 Task: Search for the best food truck parks in Austin, Texas.
Action: Mouse moved to (301, 174)
Screenshot: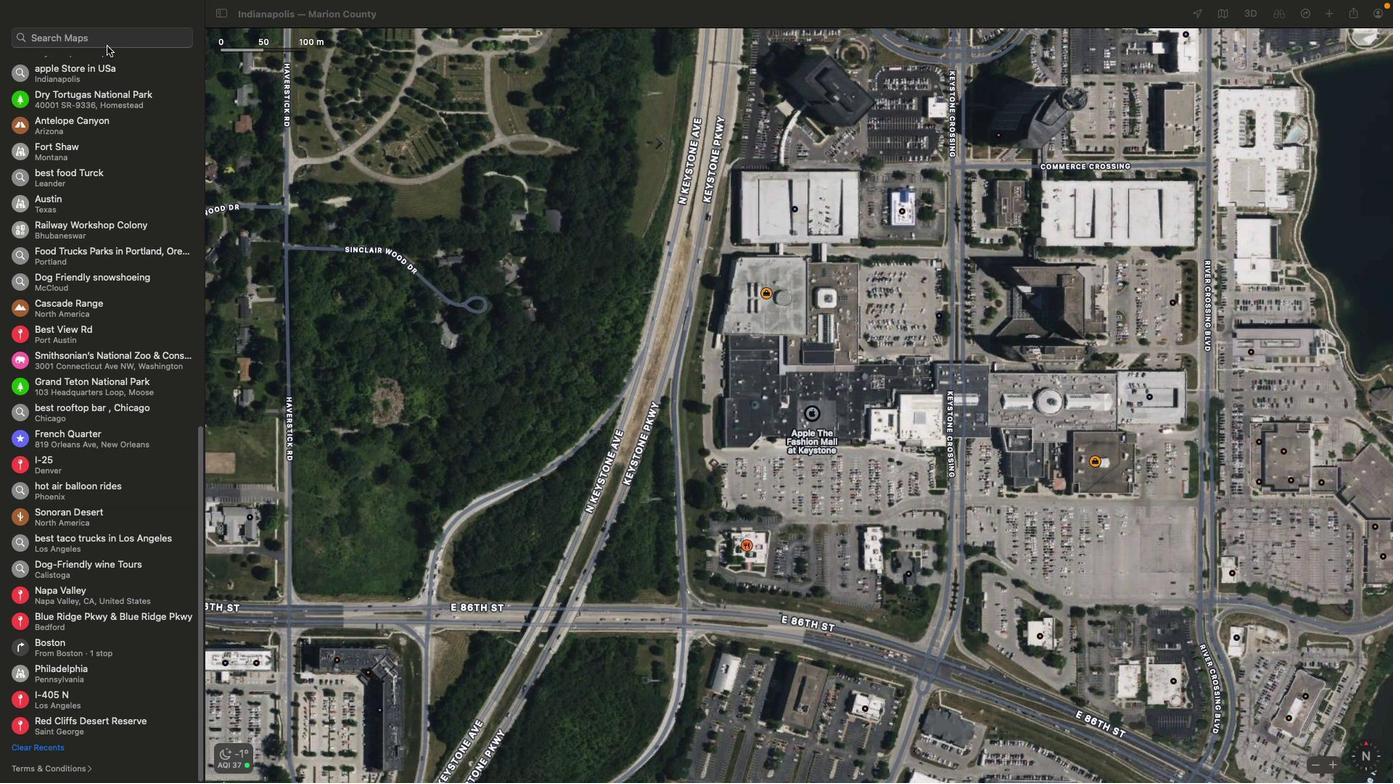 
Action: Mouse pressed left at (301, 174)
Screenshot: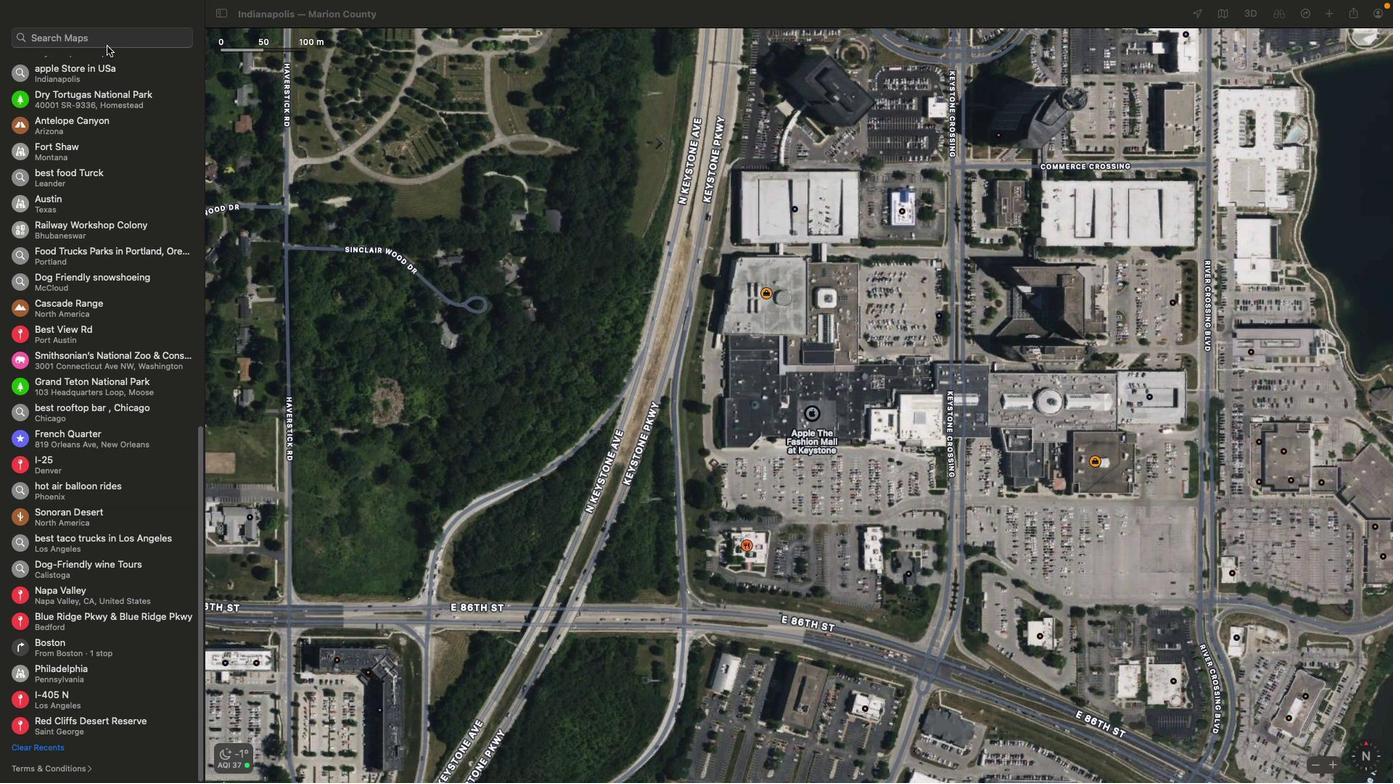 
Action: Mouse moved to (277, 173)
Screenshot: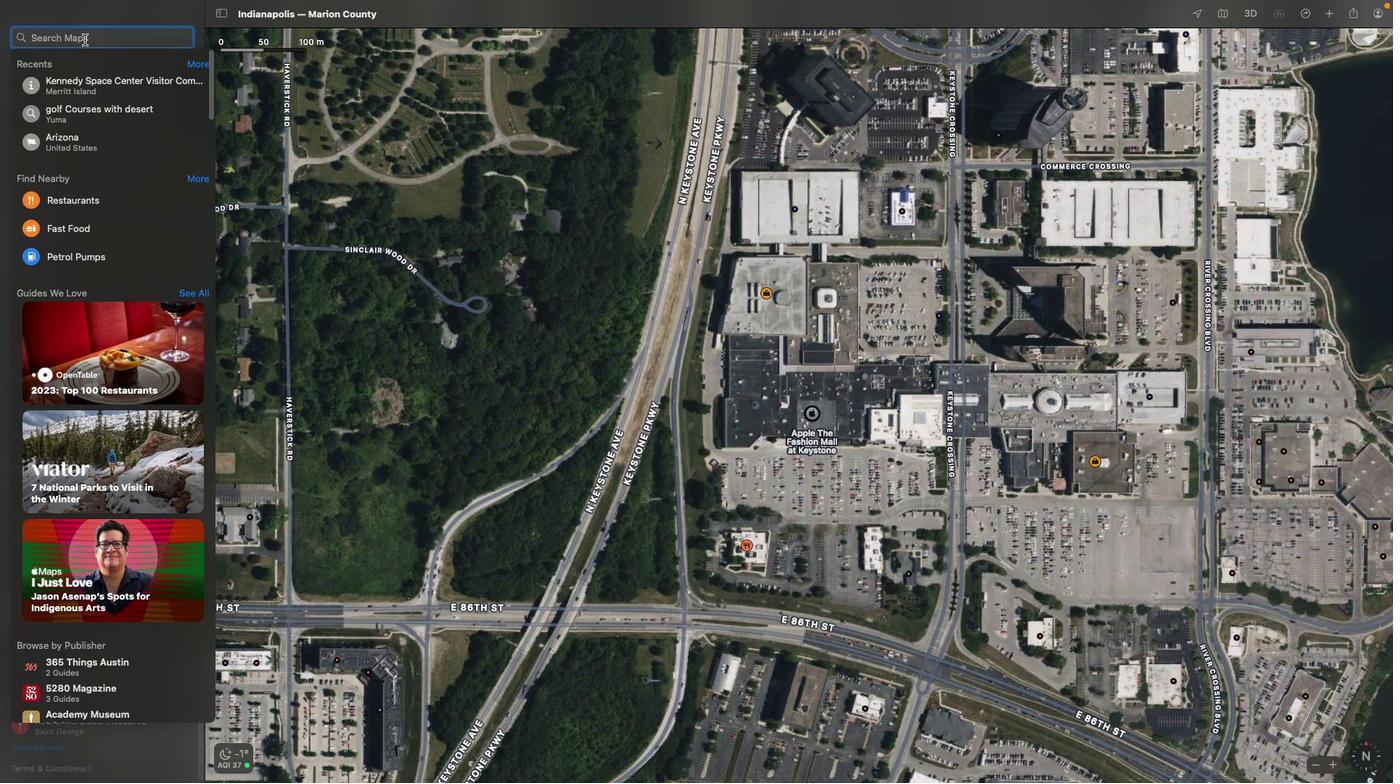 
Action: Mouse pressed left at (277, 173)
Screenshot: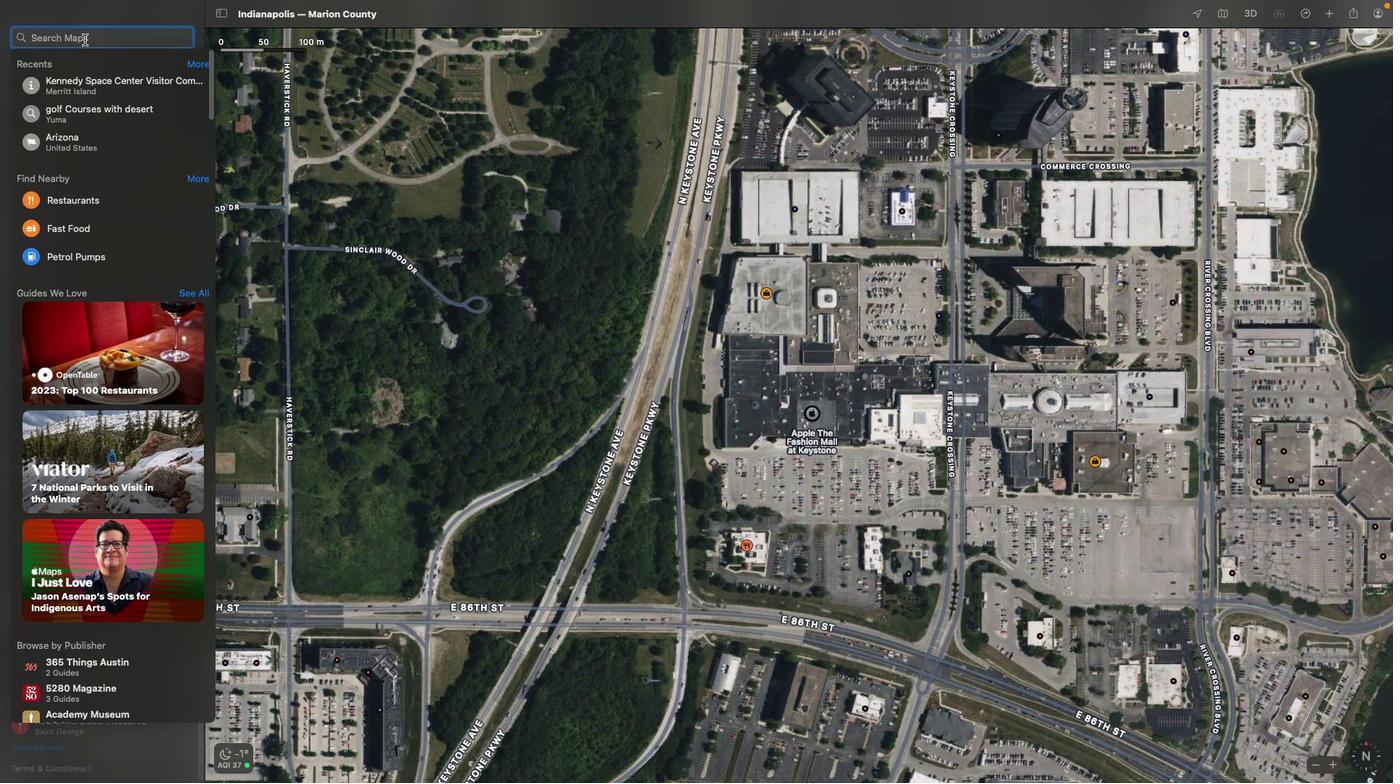 
Action: Key pressed Key.shift'A''u''s''i'Key.backspace't''i''n'Key.space','Key.spaceKey.shift'T''e''x''a''s'Key.enter
Screenshot: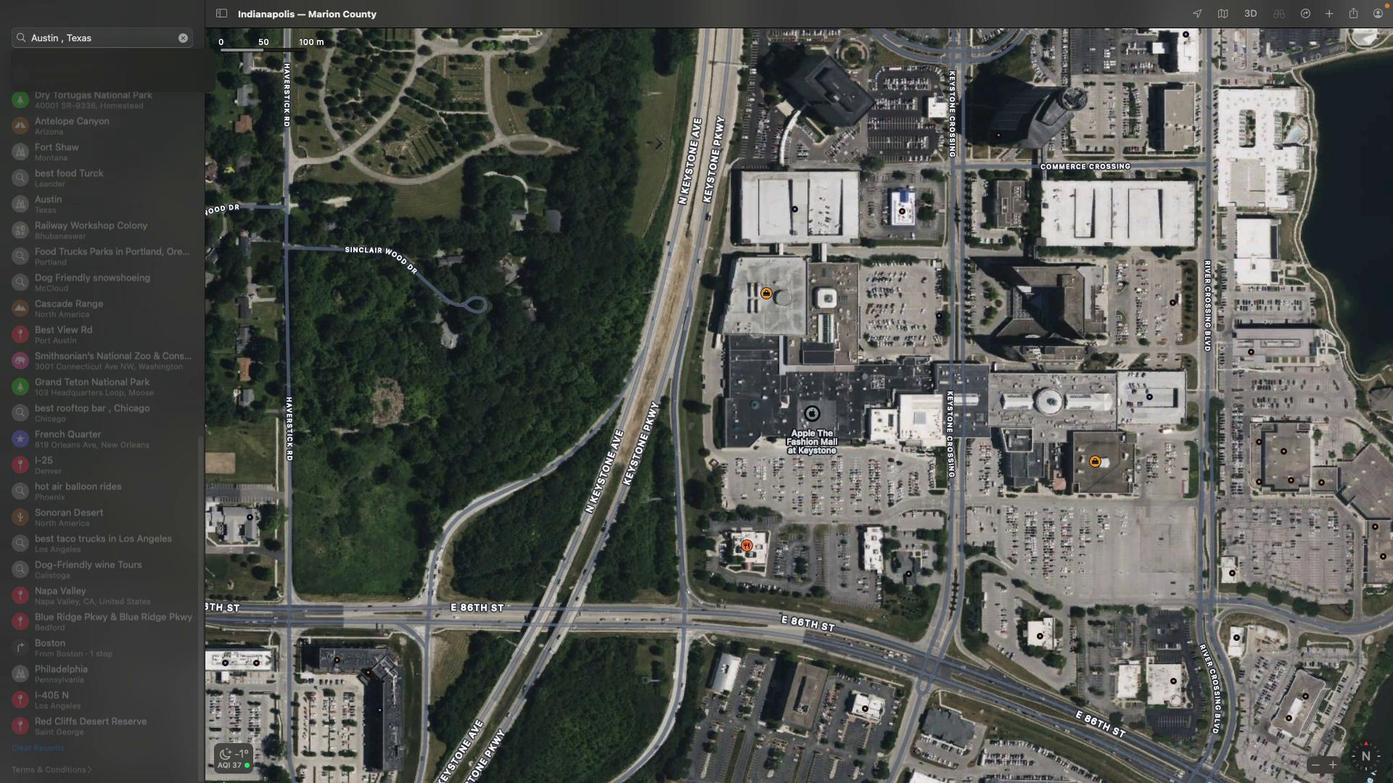 
Action: Mouse moved to (390, 174)
Screenshot: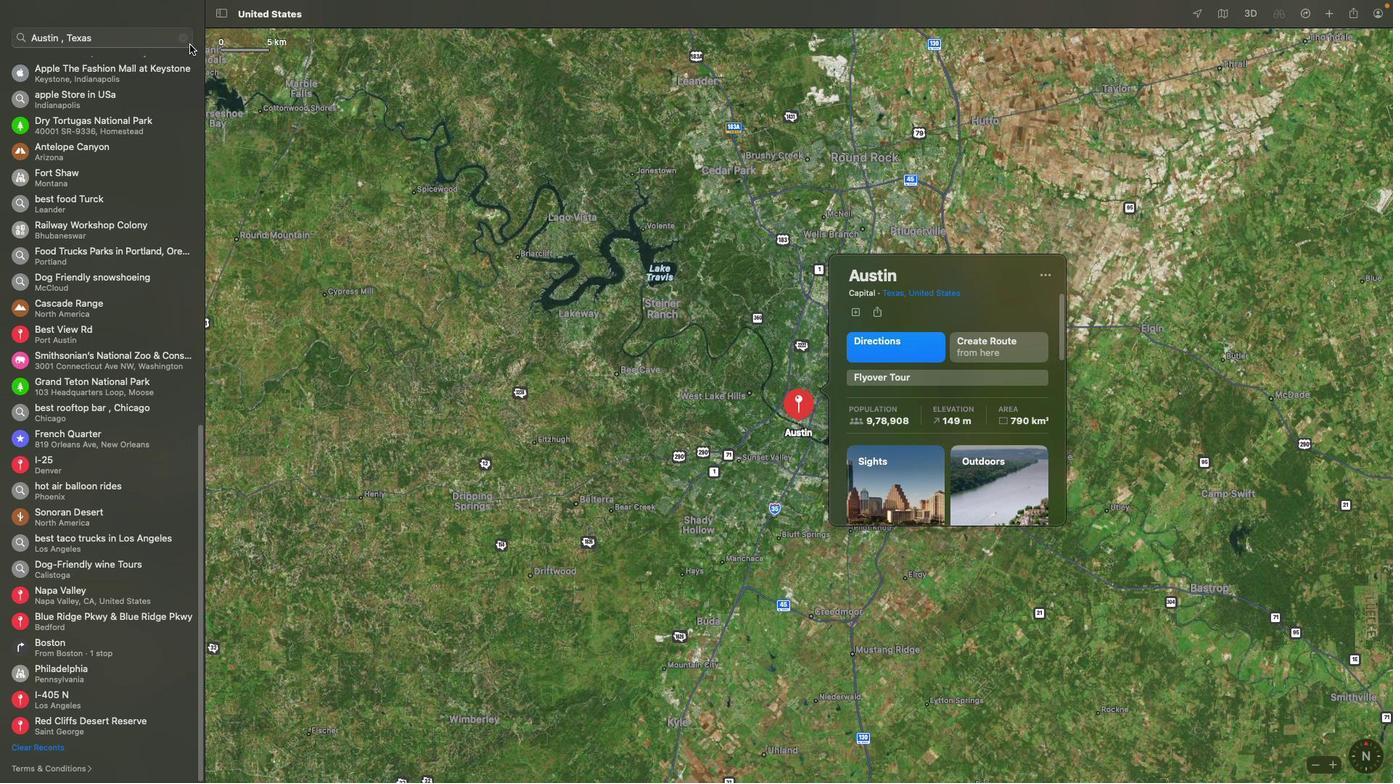 
Action: Mouse pressed left at (390, 174)
Screenshot: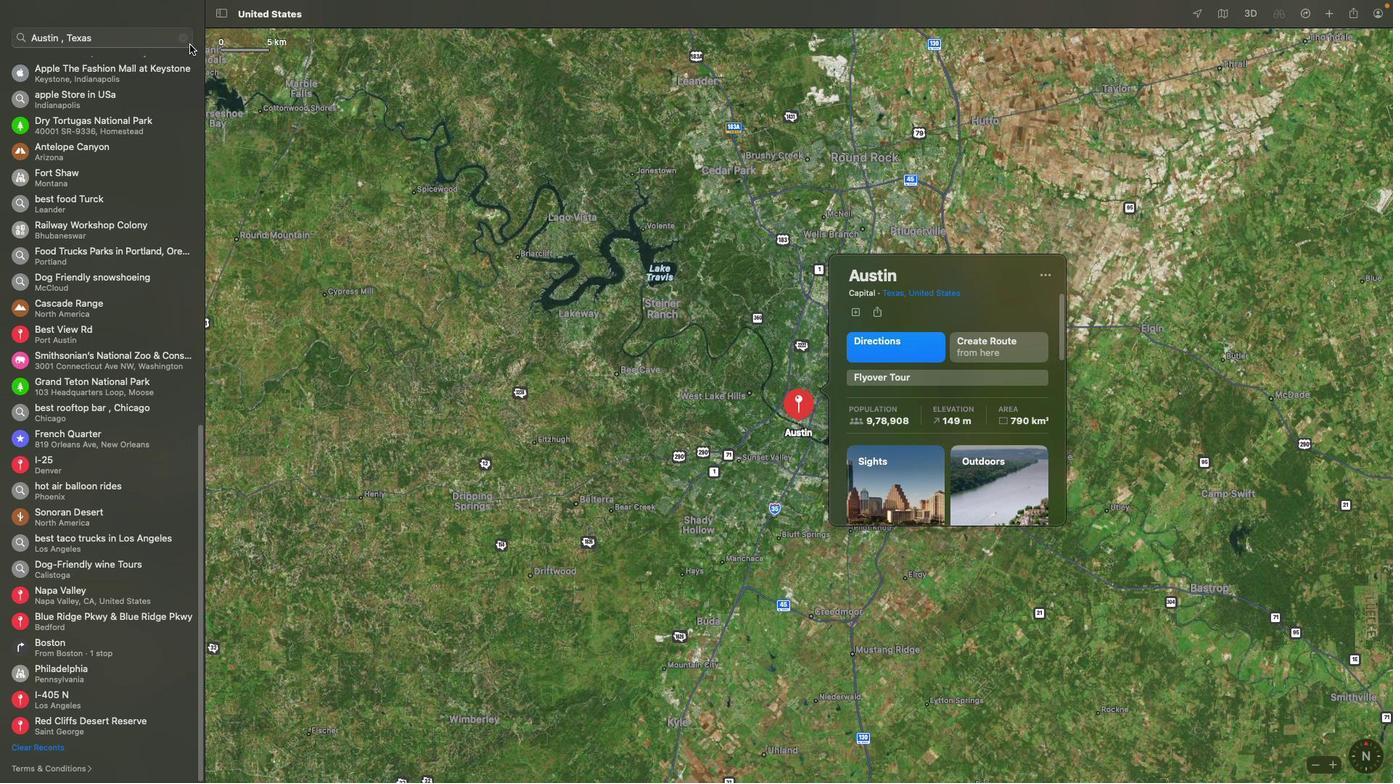 
Action: Mouse moved to (352, 171)
Screenshot: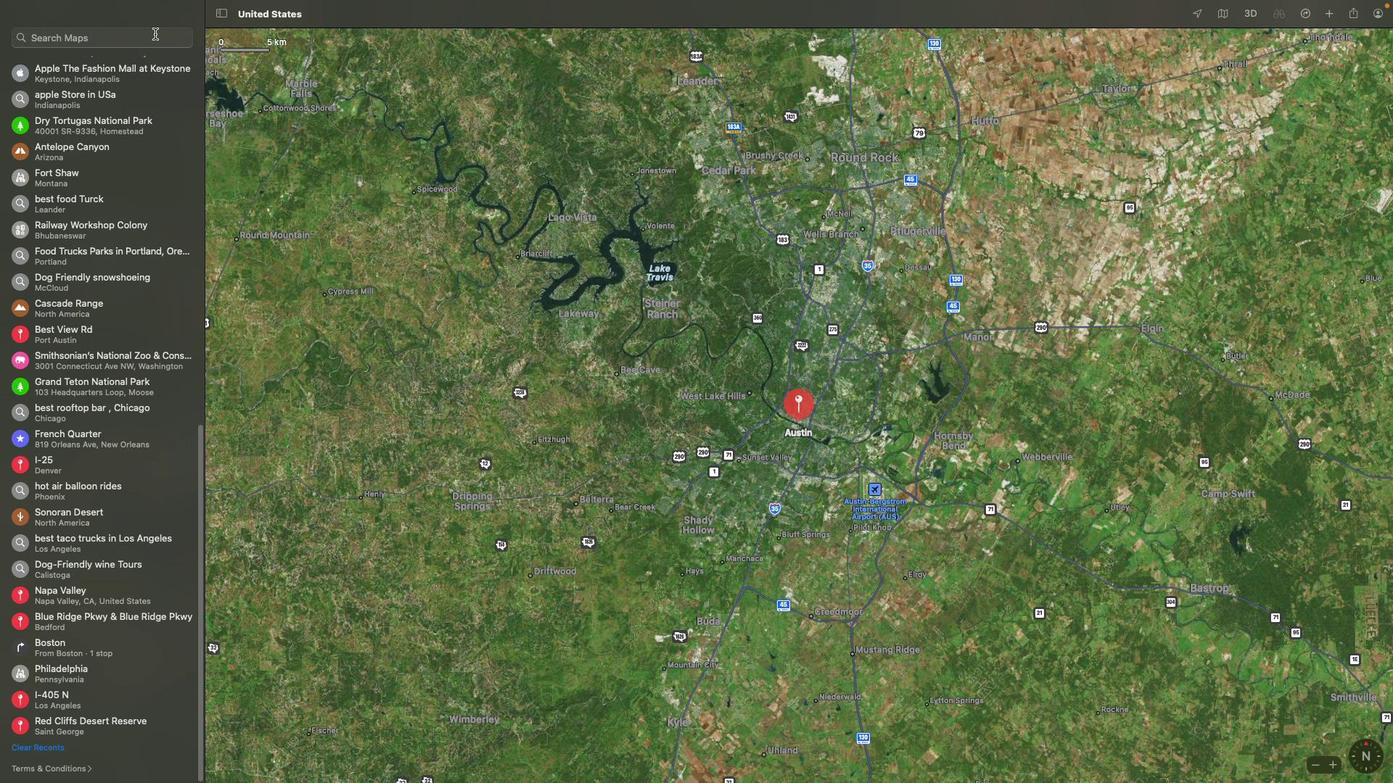 
Action: Mouse pressed left at (352, 171)
Screenshot: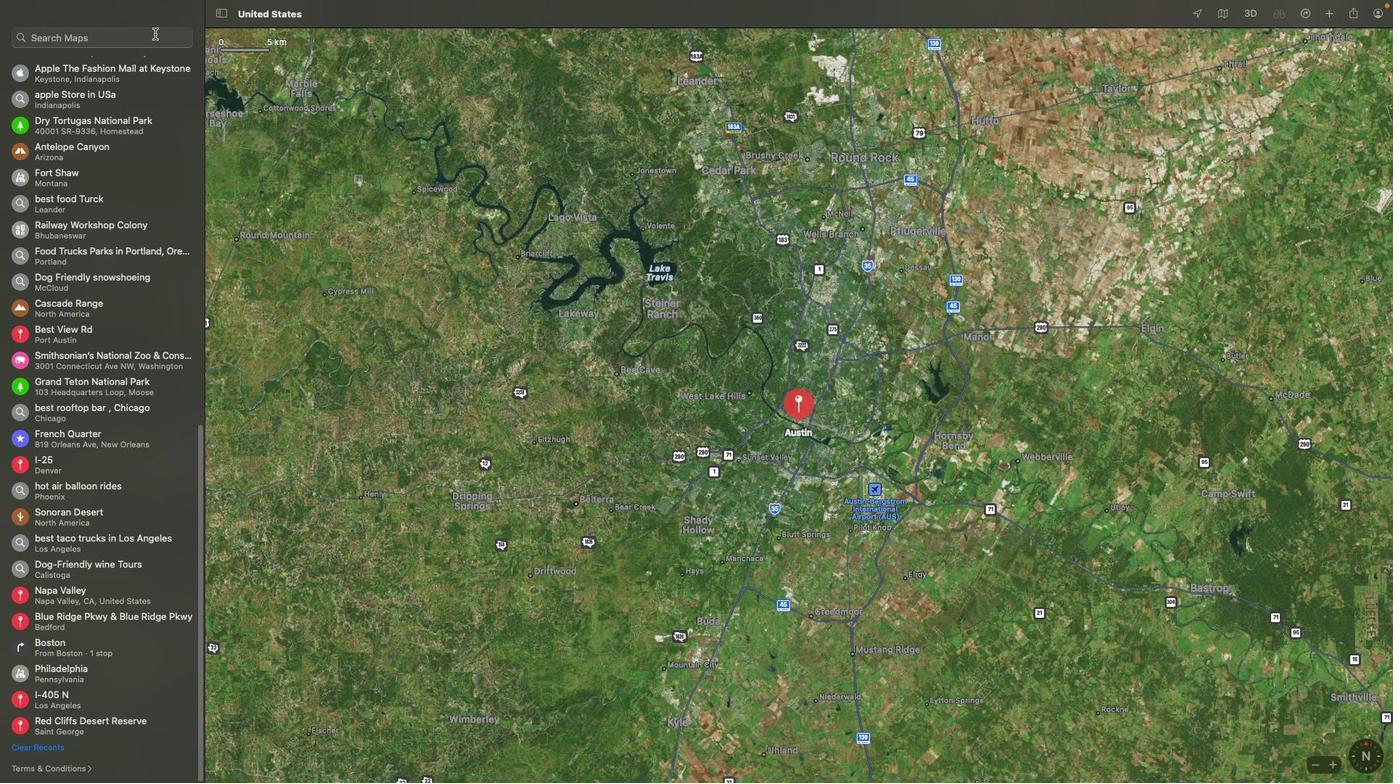 
Action: Key pressed Key.shift'F''o''o''d'Key.spaceKey.backspaceKey.spaceKey.shift'T''r''u''c''k''s'Key.spaceKey.shift'P''a''r''k''s'Key.spaceKey.enter
Screenshot: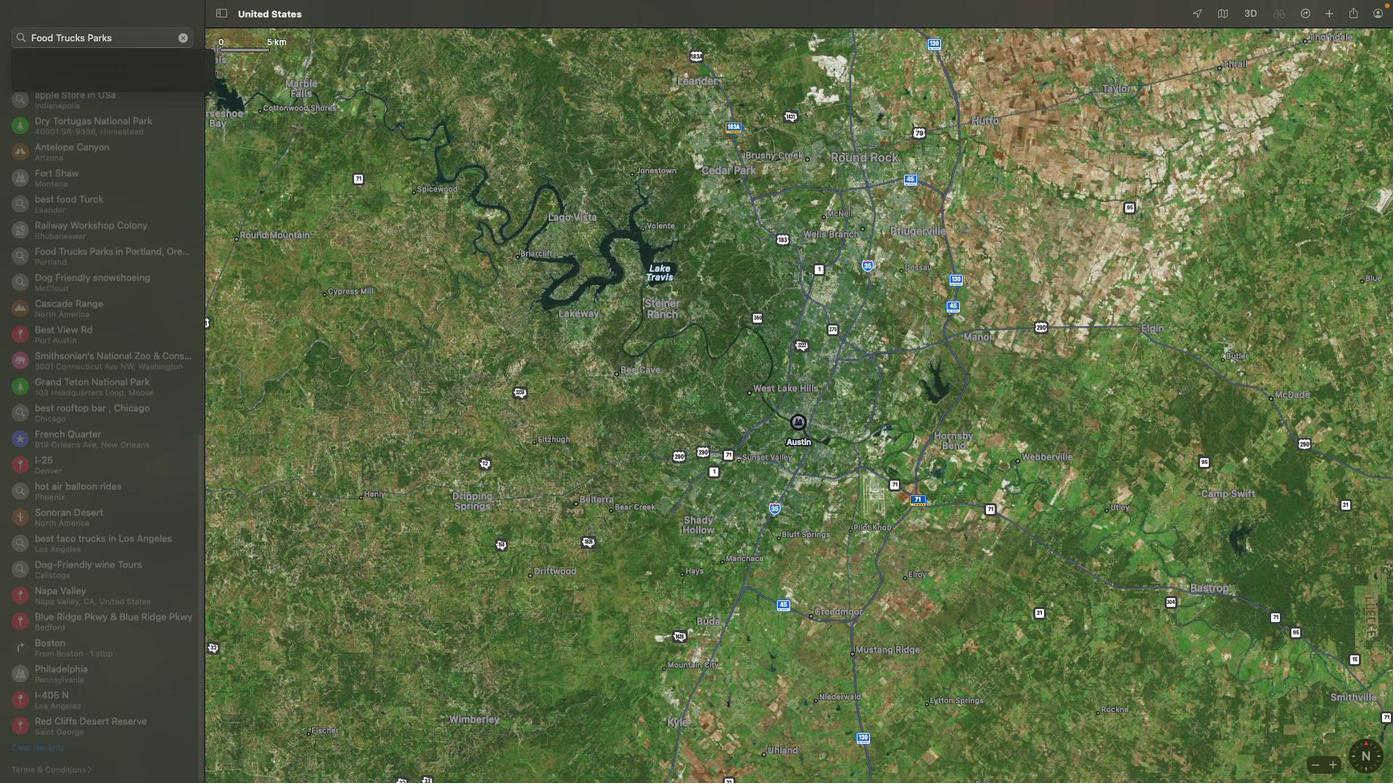 
Action: Mouse moved to (1036, 244)
Screenshot: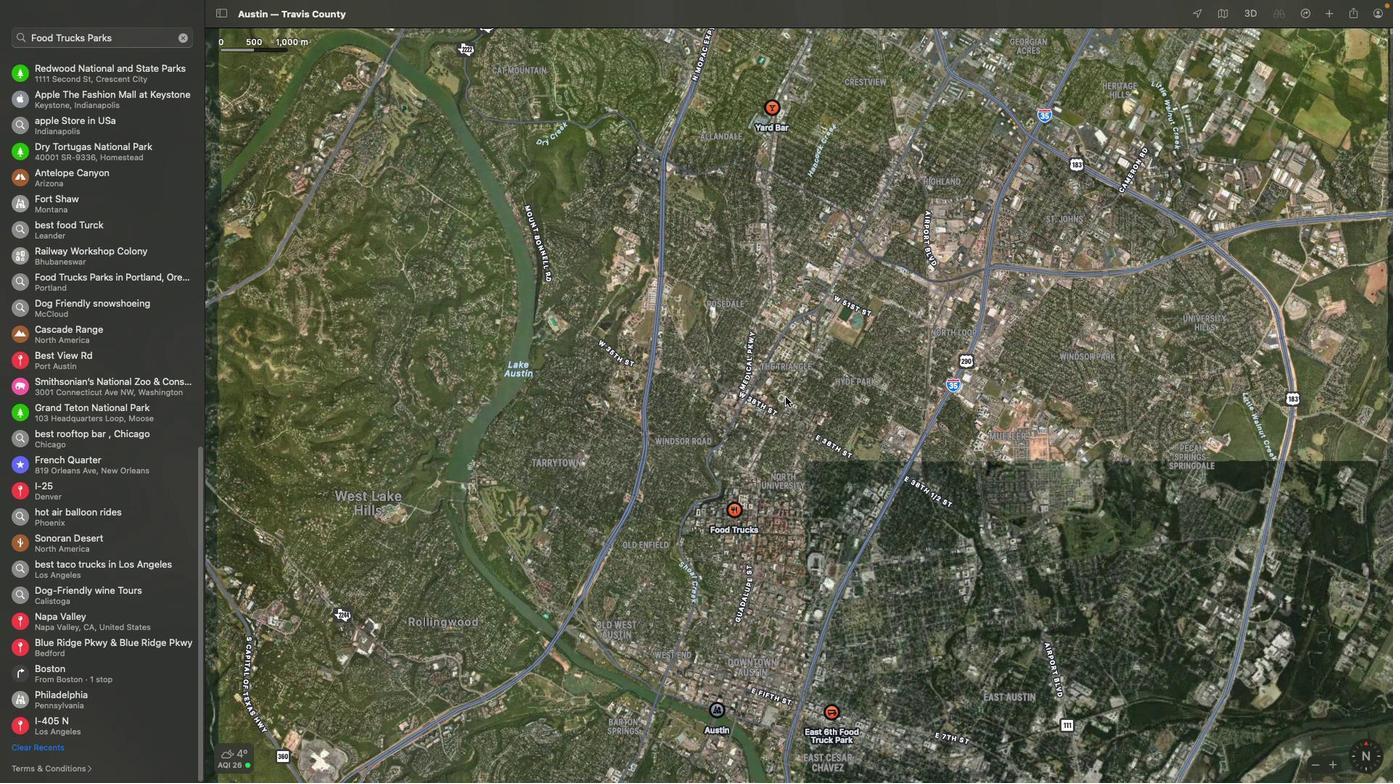 
Action: Mouse scrolled (1036, 244) with delta (185, 165)
Screenshot: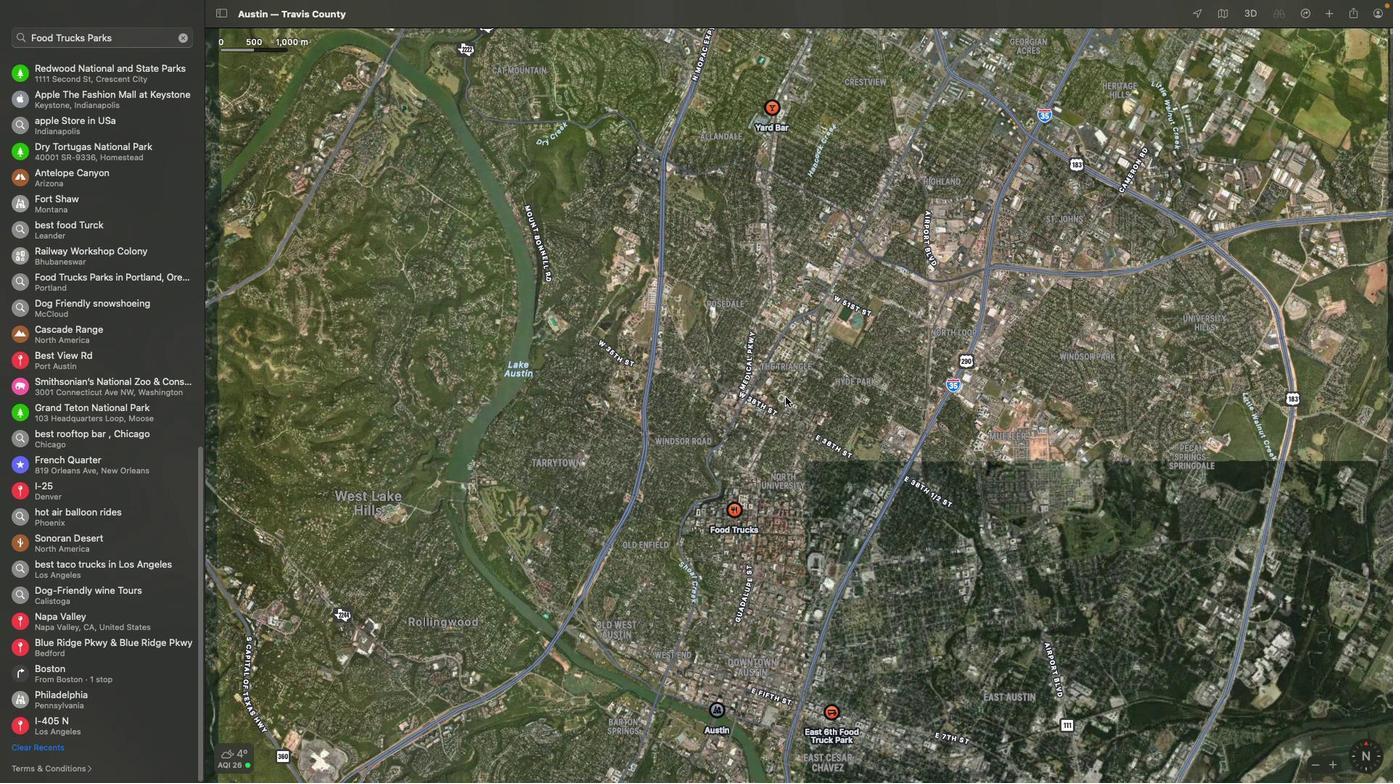 
Action: Mouse scrolled (1036, 244) with delta (185, 165)
Screenshot: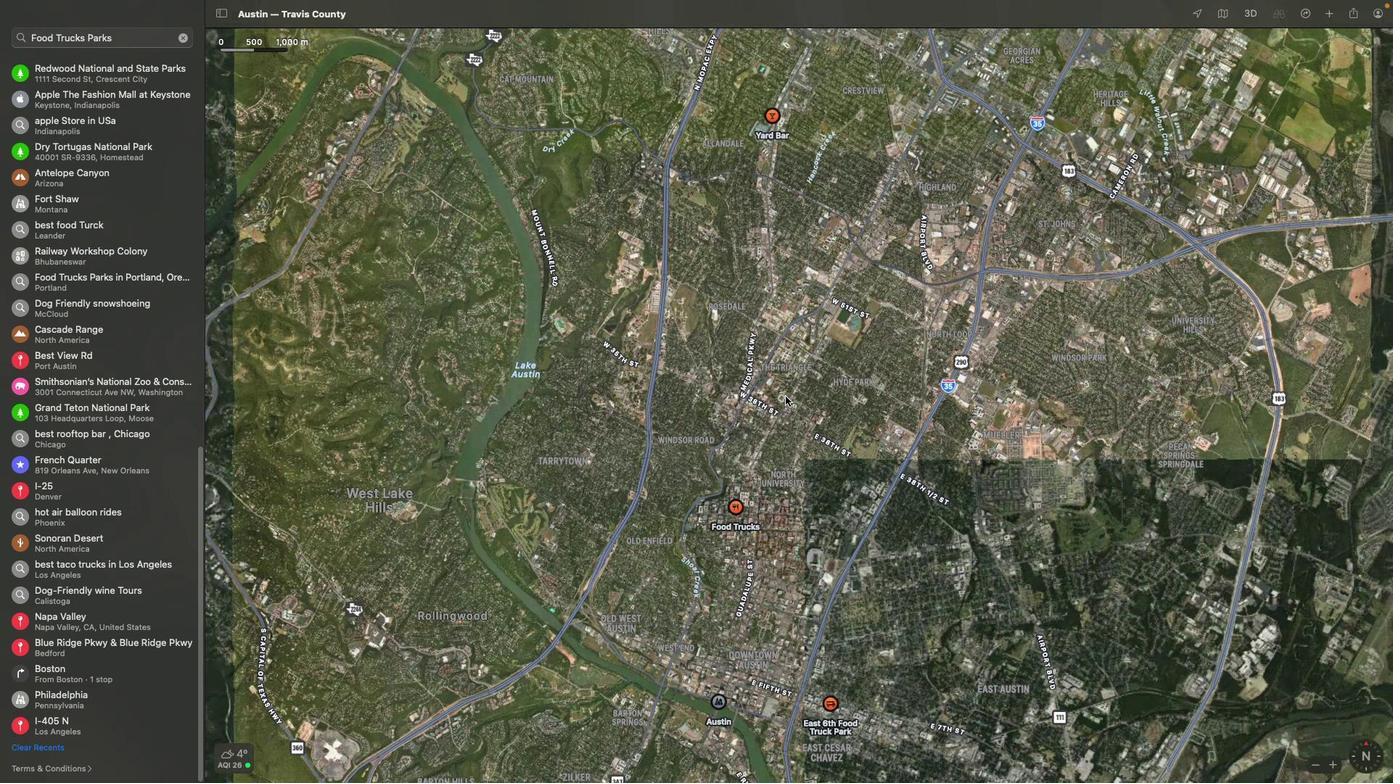 
Action: Mouse scrolled (1036, 244) with delta (185, 165)
Screenshot: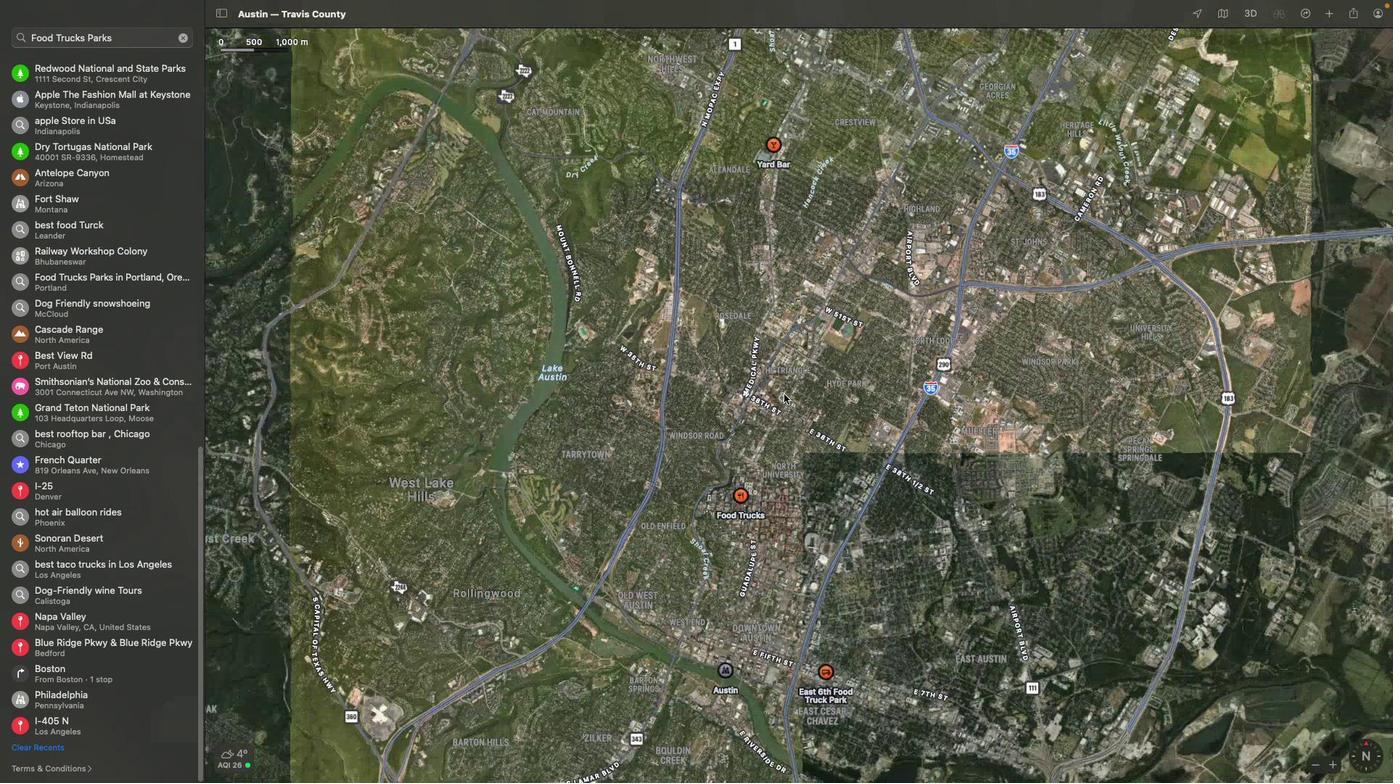 
Action: Mouse moved to (1024, 244)
Screenshot: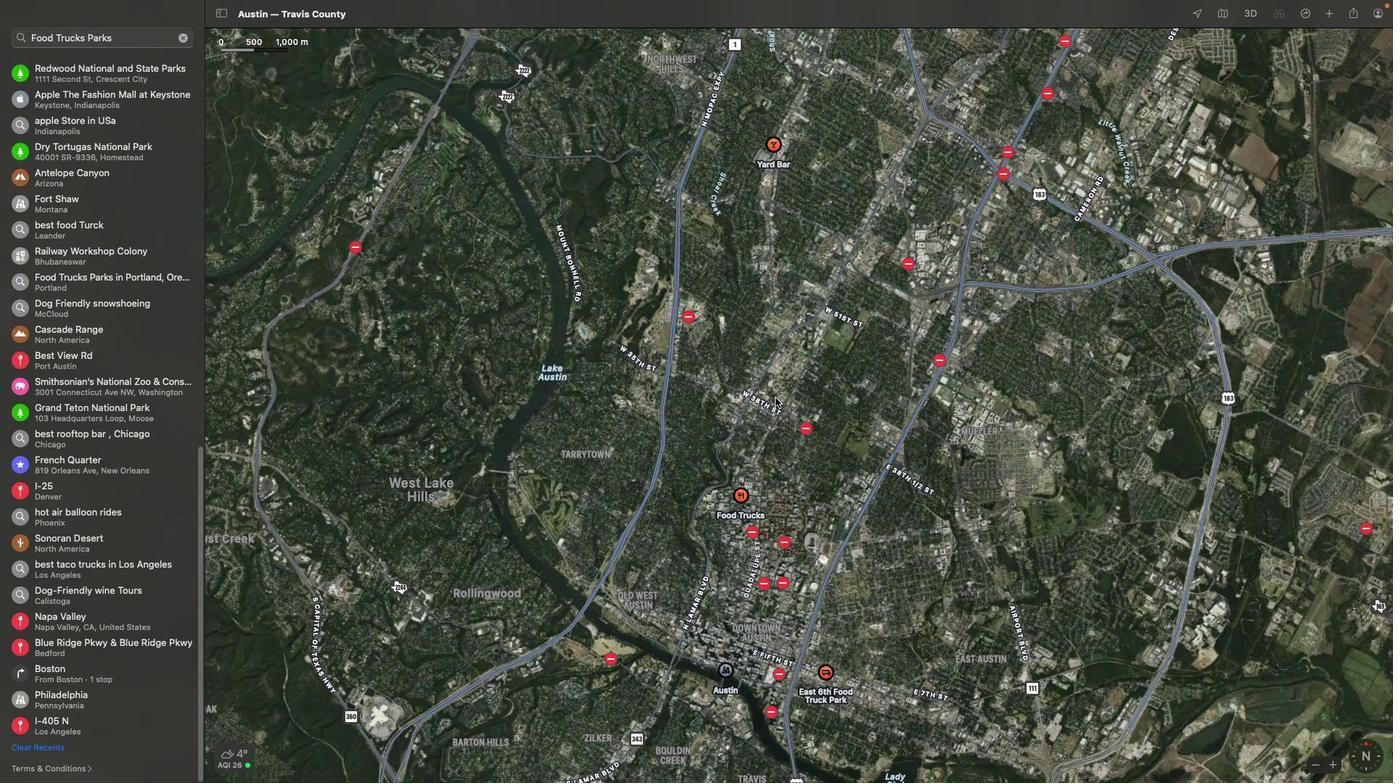
Action: Mouse pressed left at (1024, 244)
Screenshot: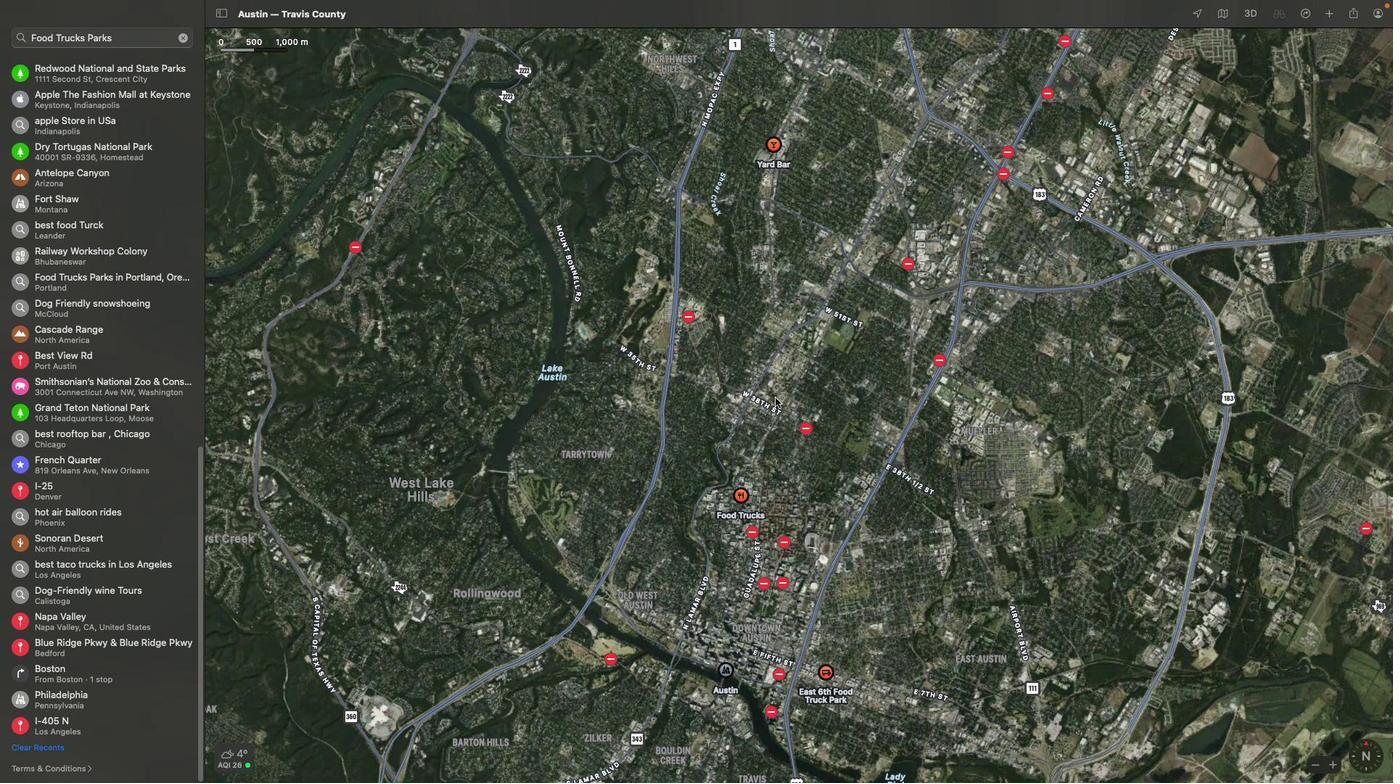 
Action: Mouse moved to (824, 248)
Screenshot: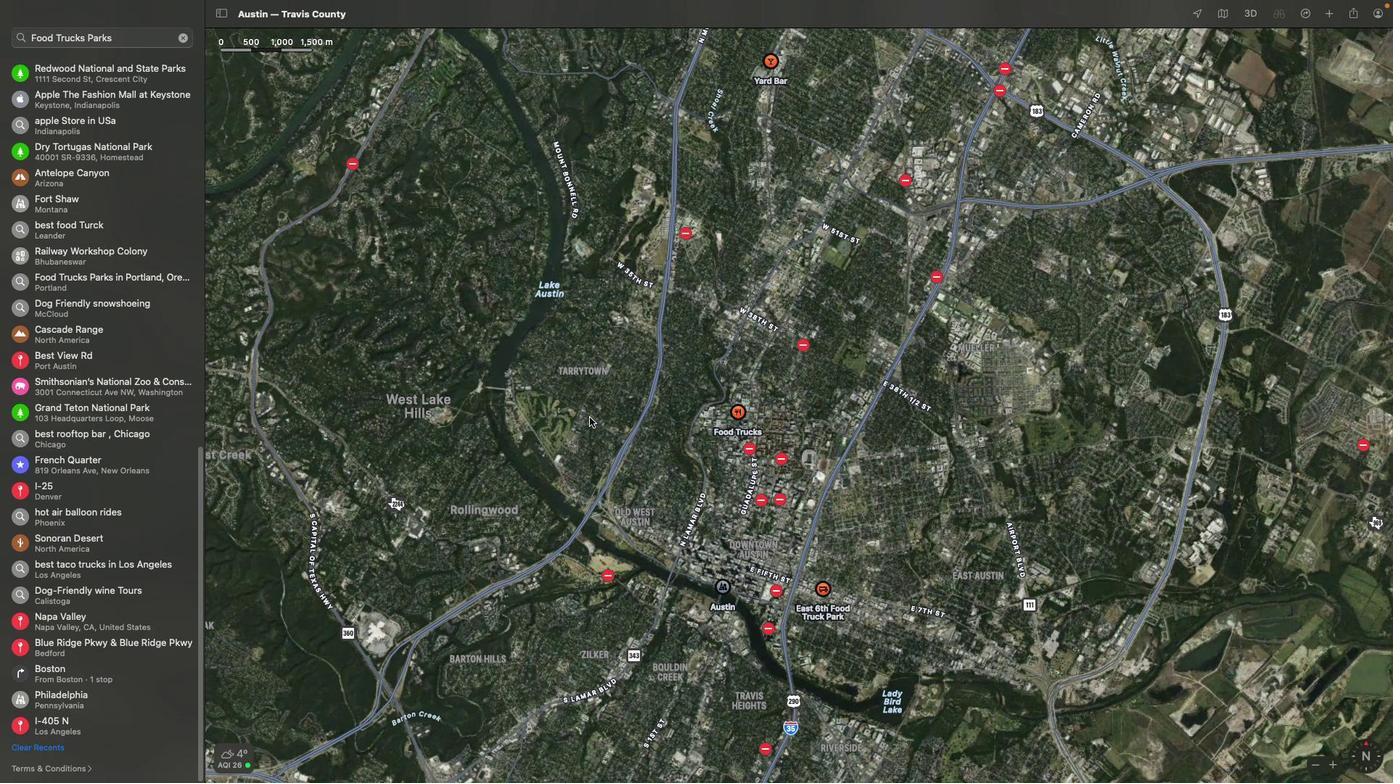 
Action: Mouse pressed left at (824, 248)
Screenshot: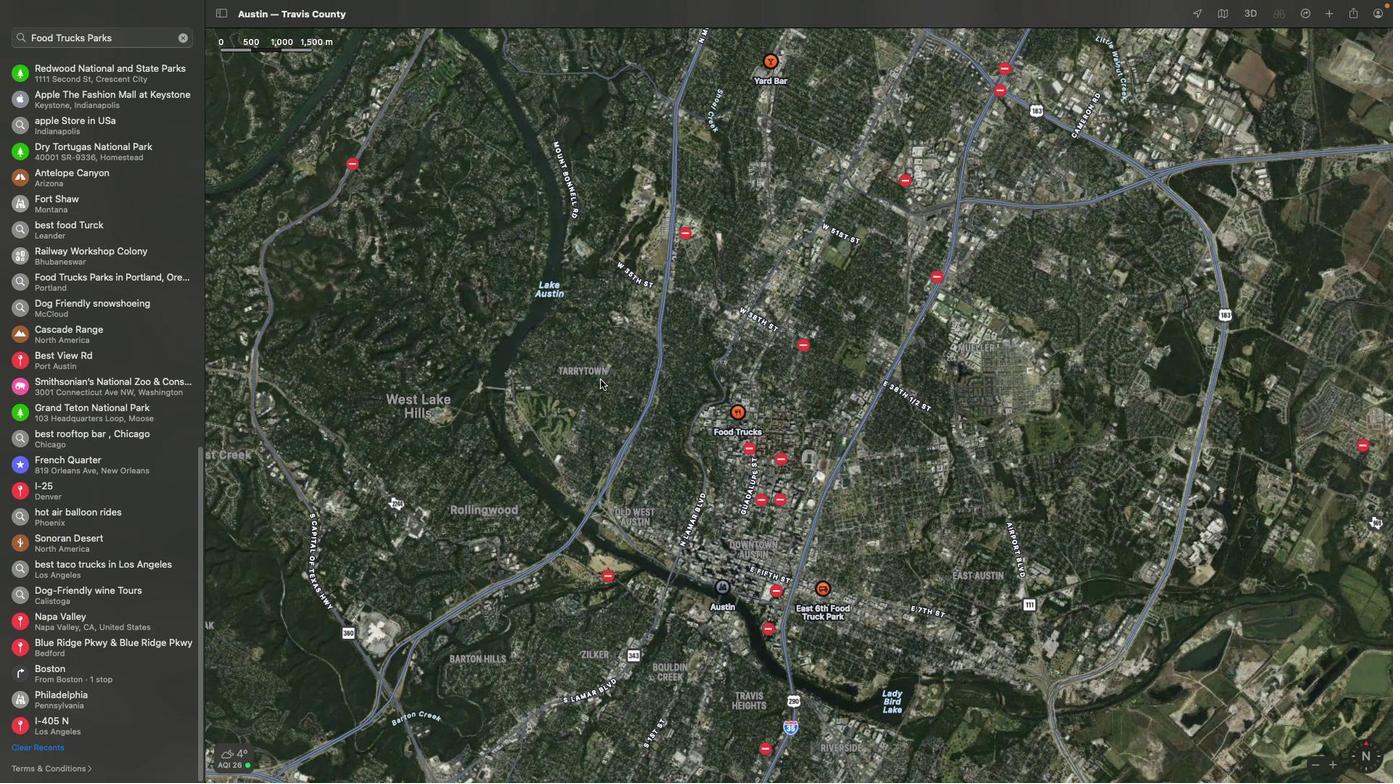
Action: Mouse moved to (853, 232)
Screenshot: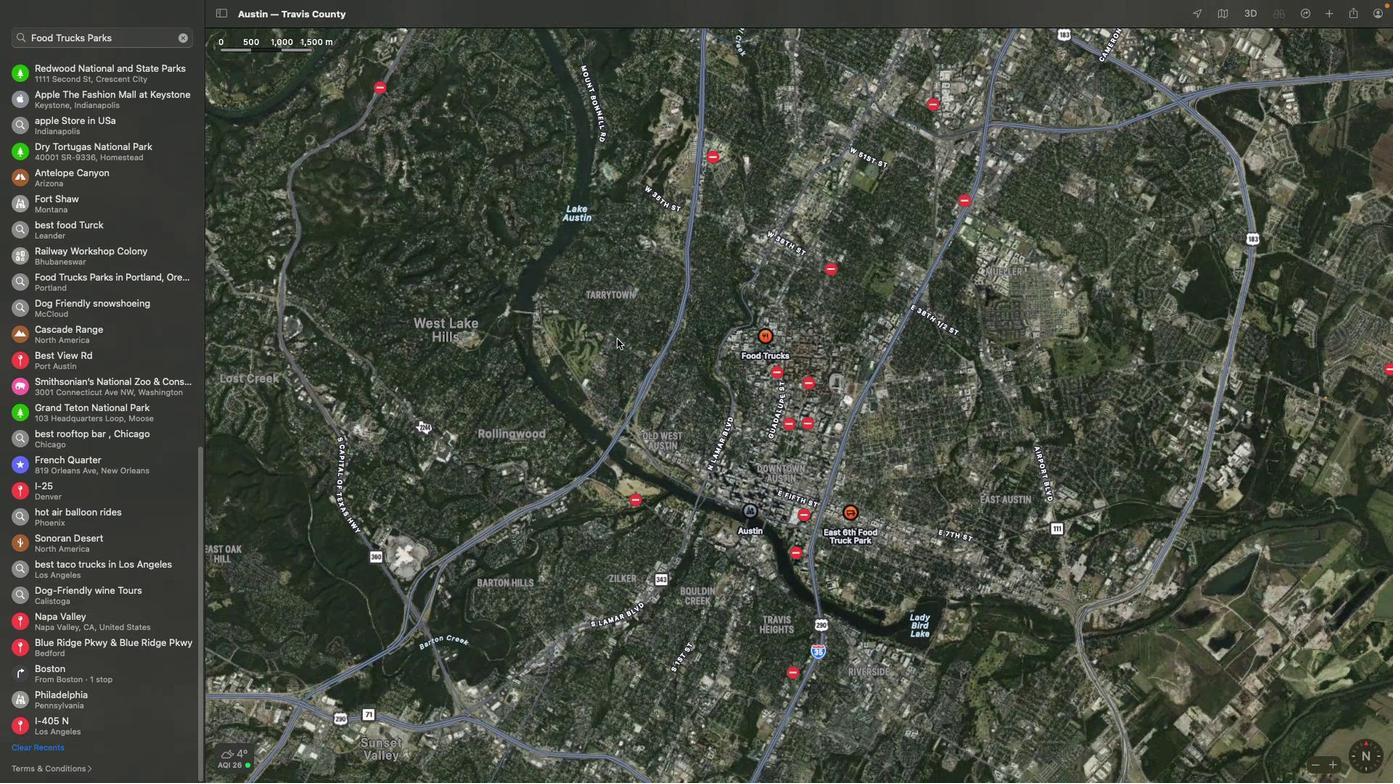 
